 Task: Look for gluten-free products in the category "Specialty Flours".
Action: Mouse moved to (315, 110)
Screenshot: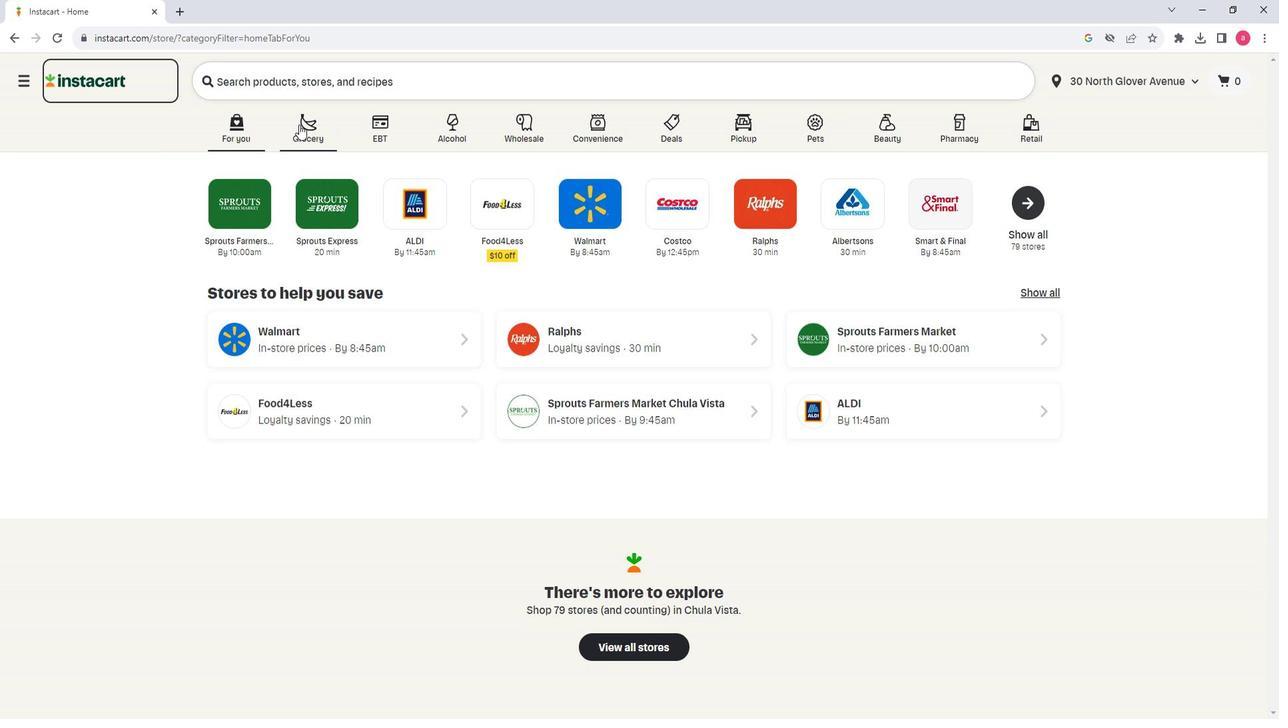 
Action: Mouse pressed left at (315, 110)
Screenshot: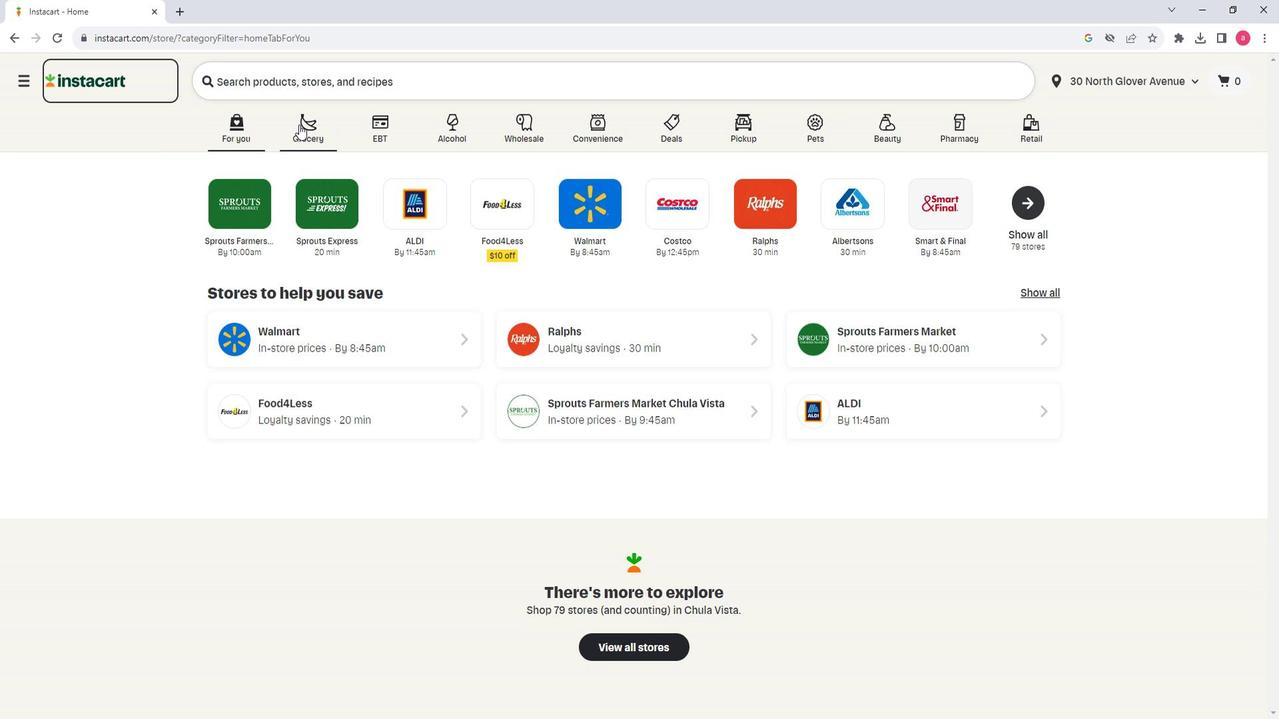 
Action: Mouse moved to (441, 403)
Screenshot: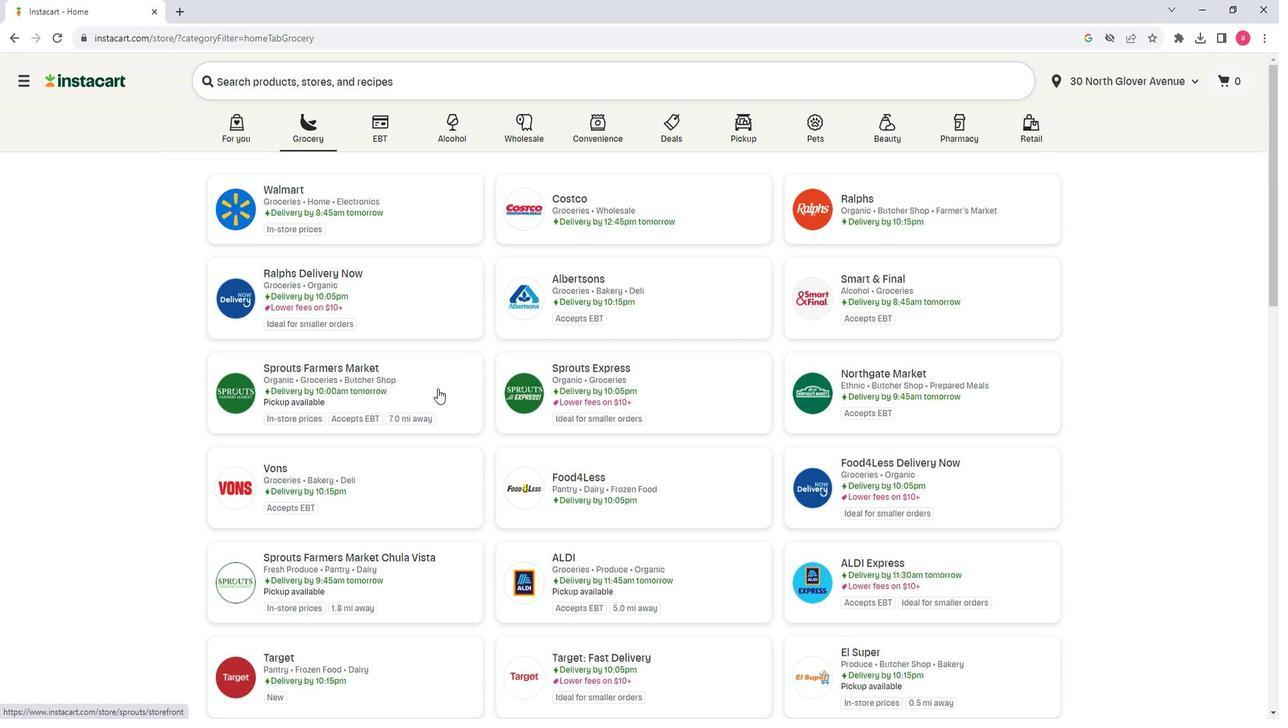 
Action: Mouse pressed left at (441, 403)
Screenshot: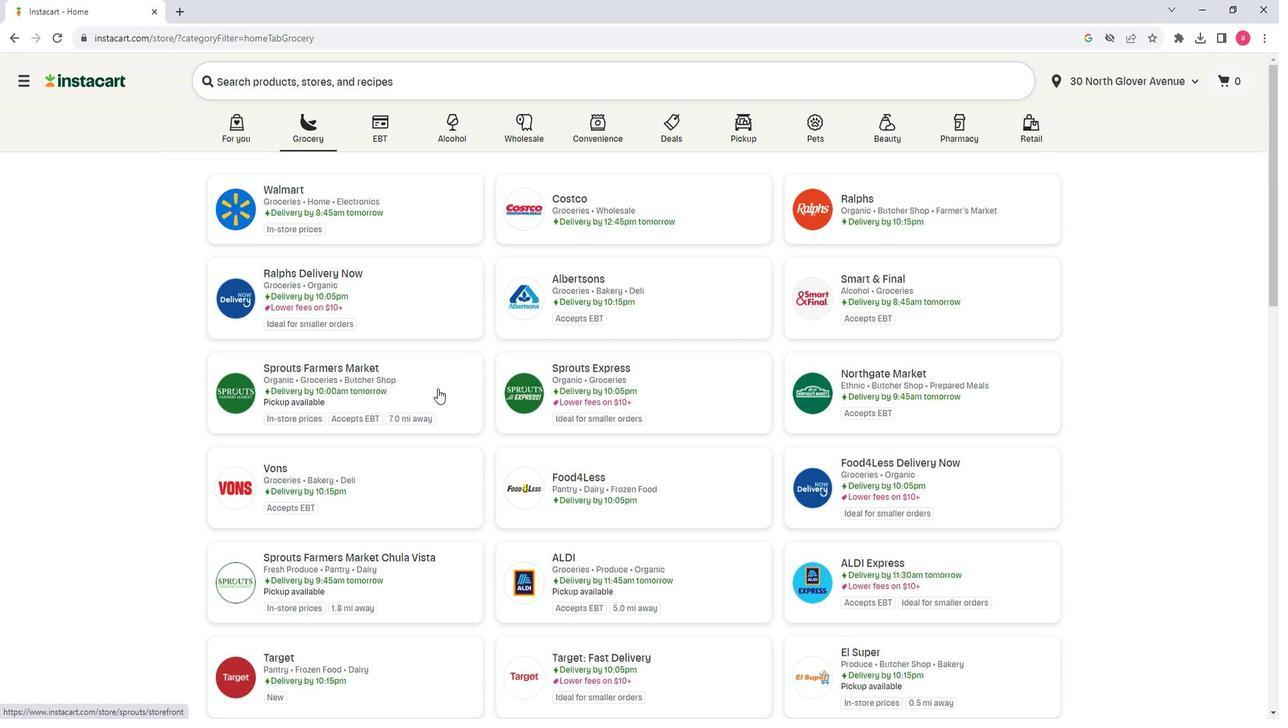 
Action: Mouse moved to (165, 299)
Screenshot: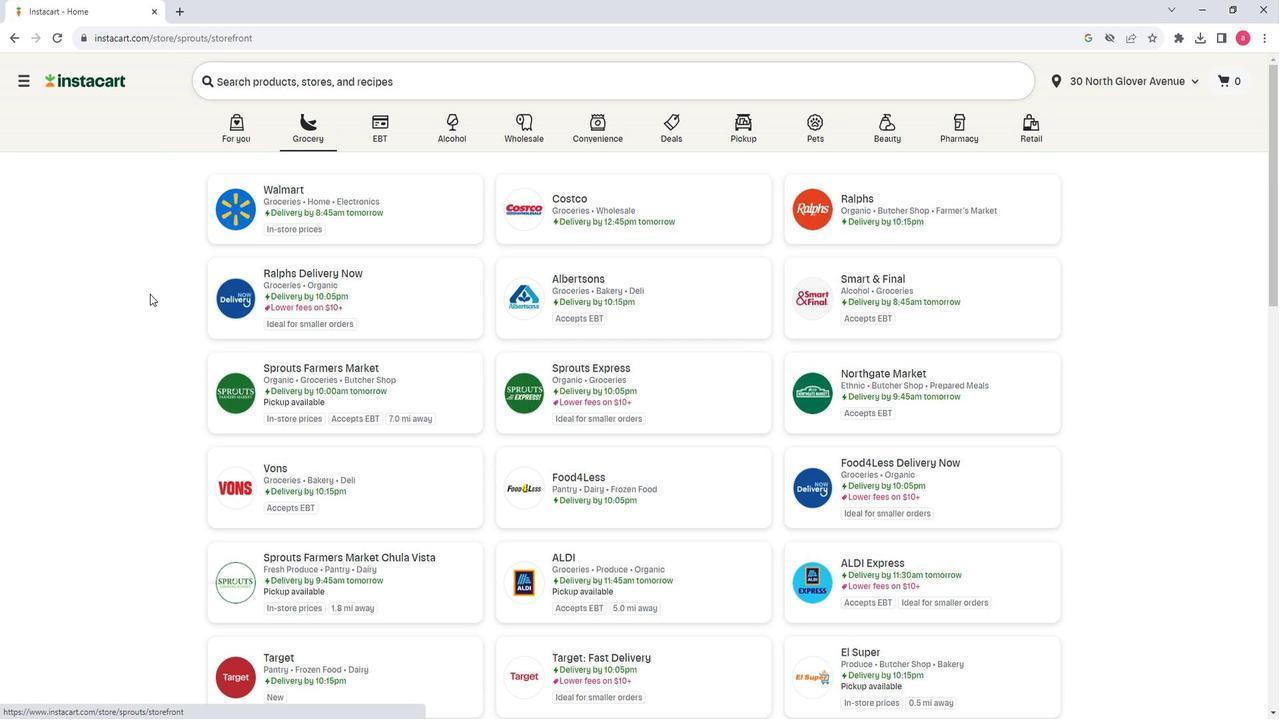 
Action: Mouse scrolled (165, 298) with delta (0, 0)
Screenshot: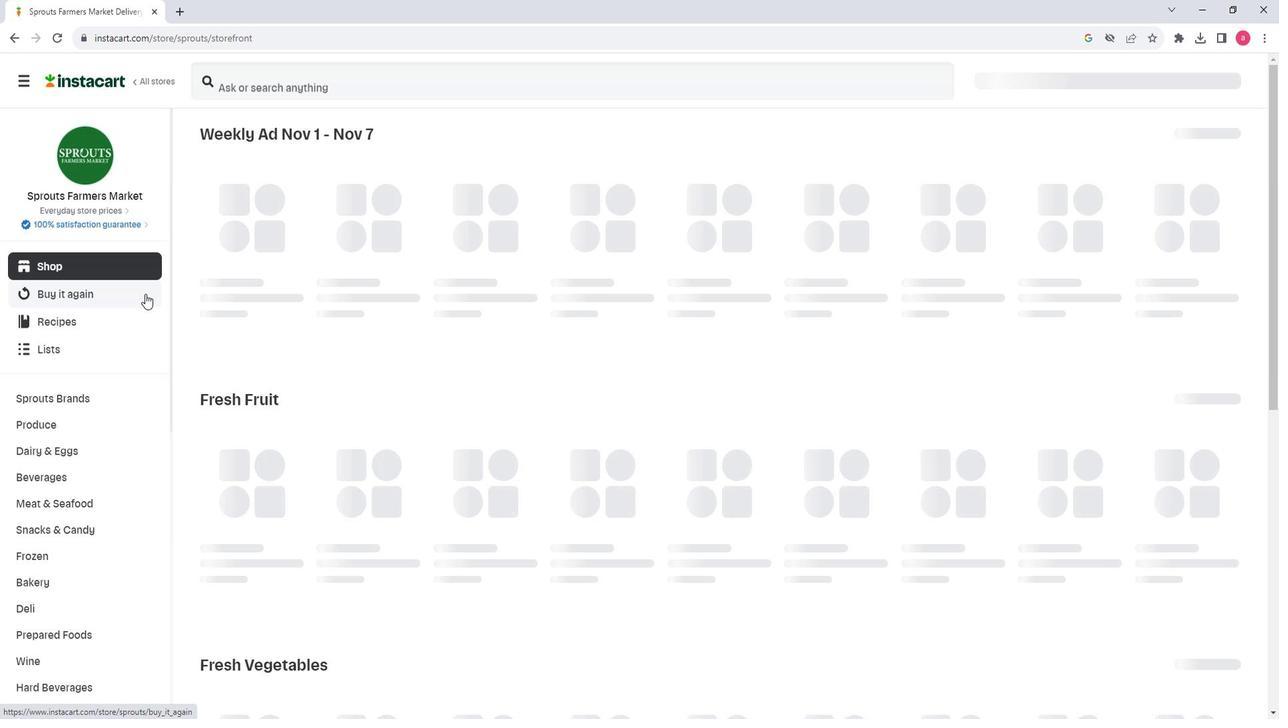 
Action: Mouse scrolled (165, 298) with delta (0, 0)
Screenshot: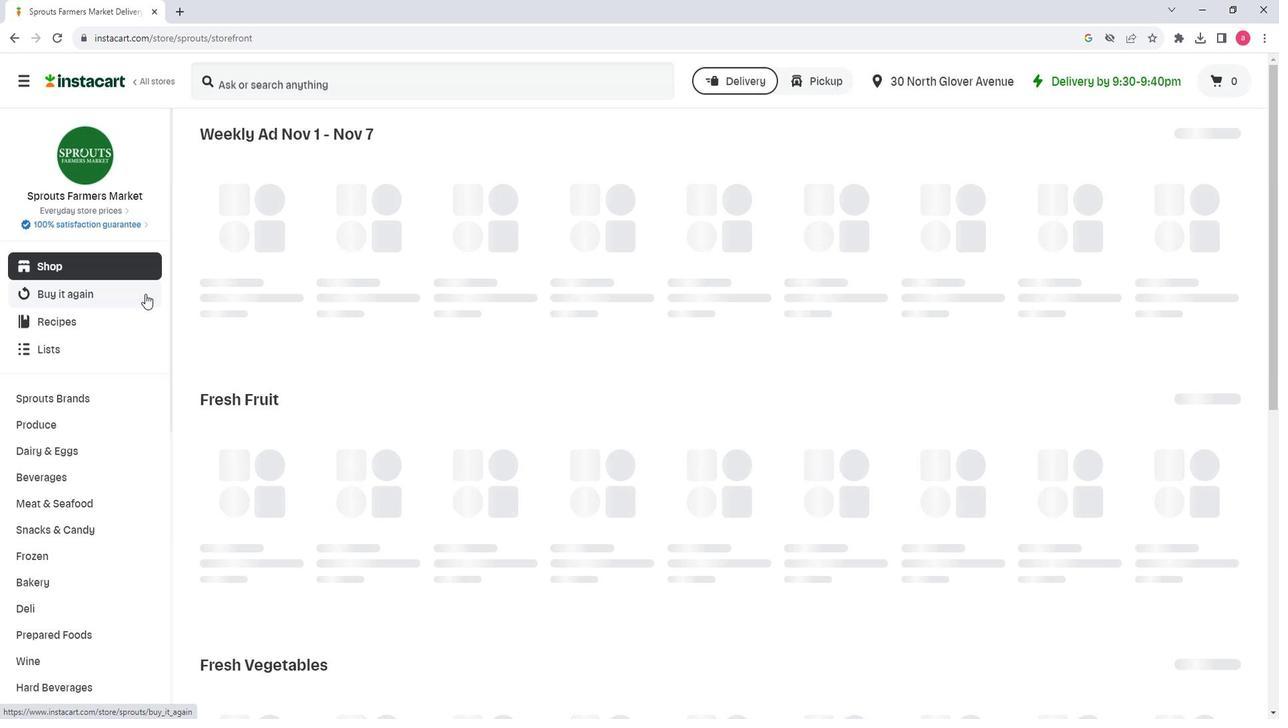 
Action: Mouse scrolled (165, 298) with delta (0, 0)
Screenshot: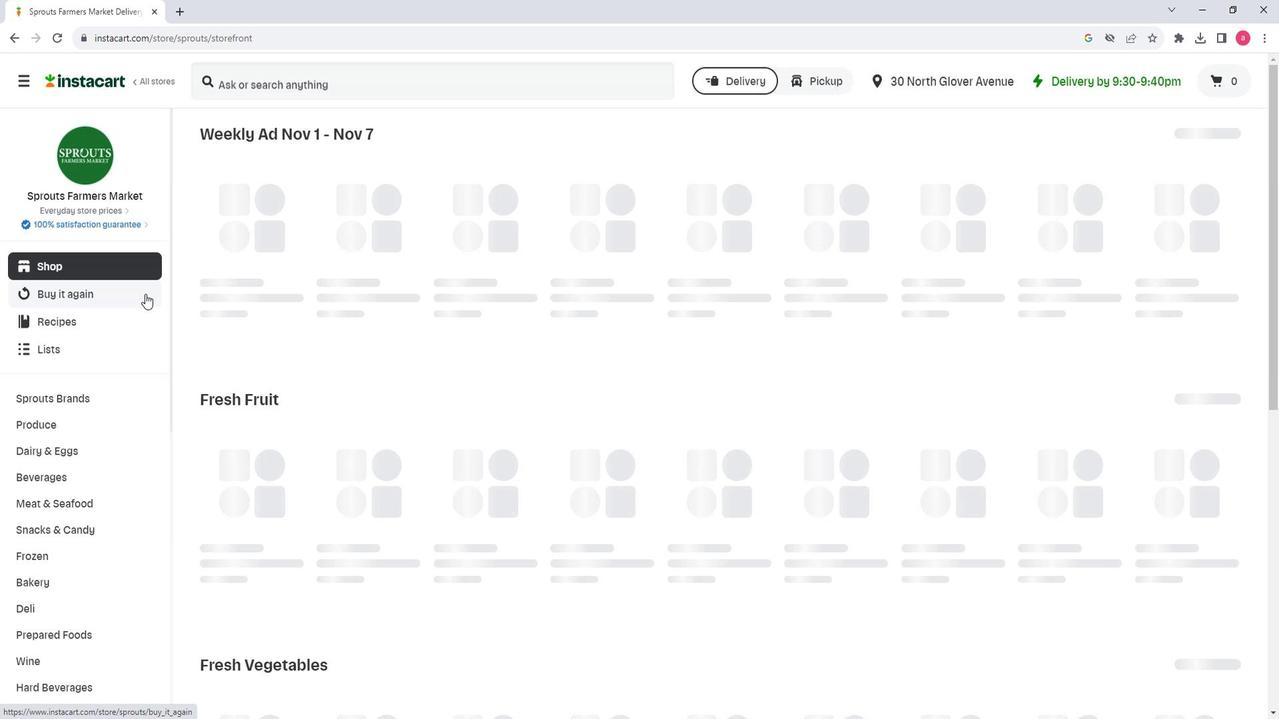
Action: Mouse moved to (136, 513)
Screenshot: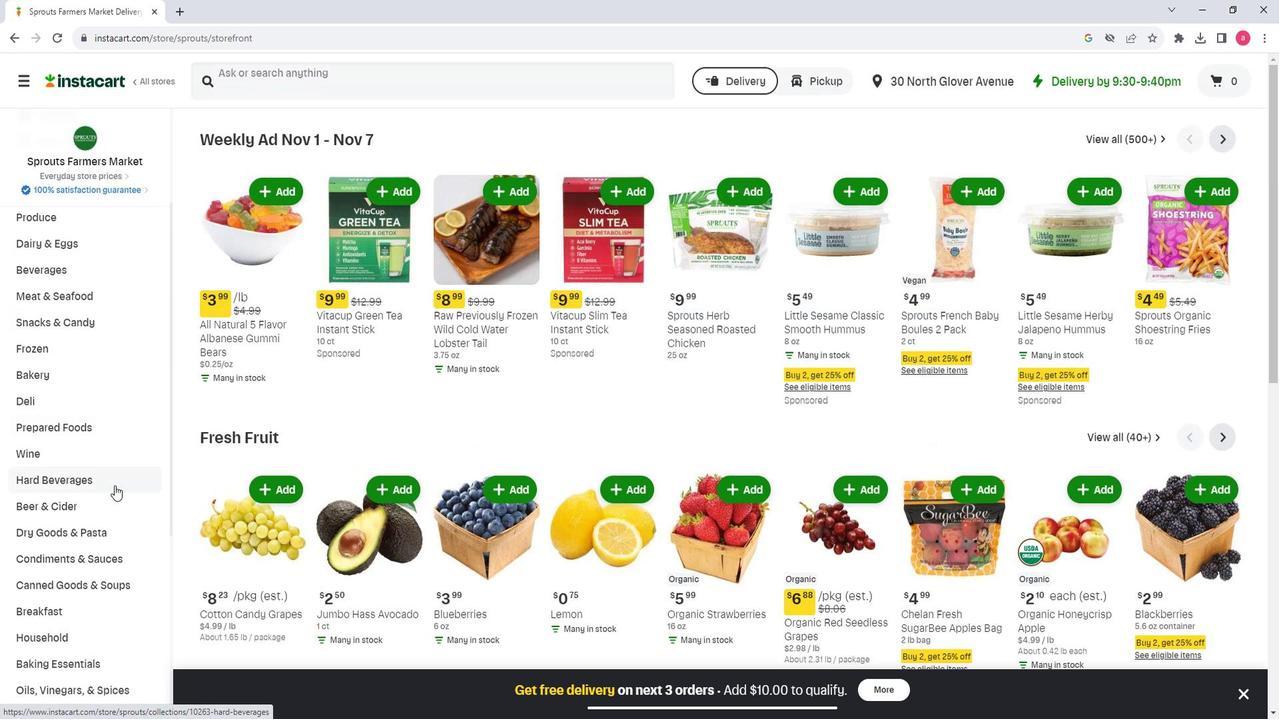
Action: Mouse scrolled (136, 512) with delta (0, 0)
Screenshot: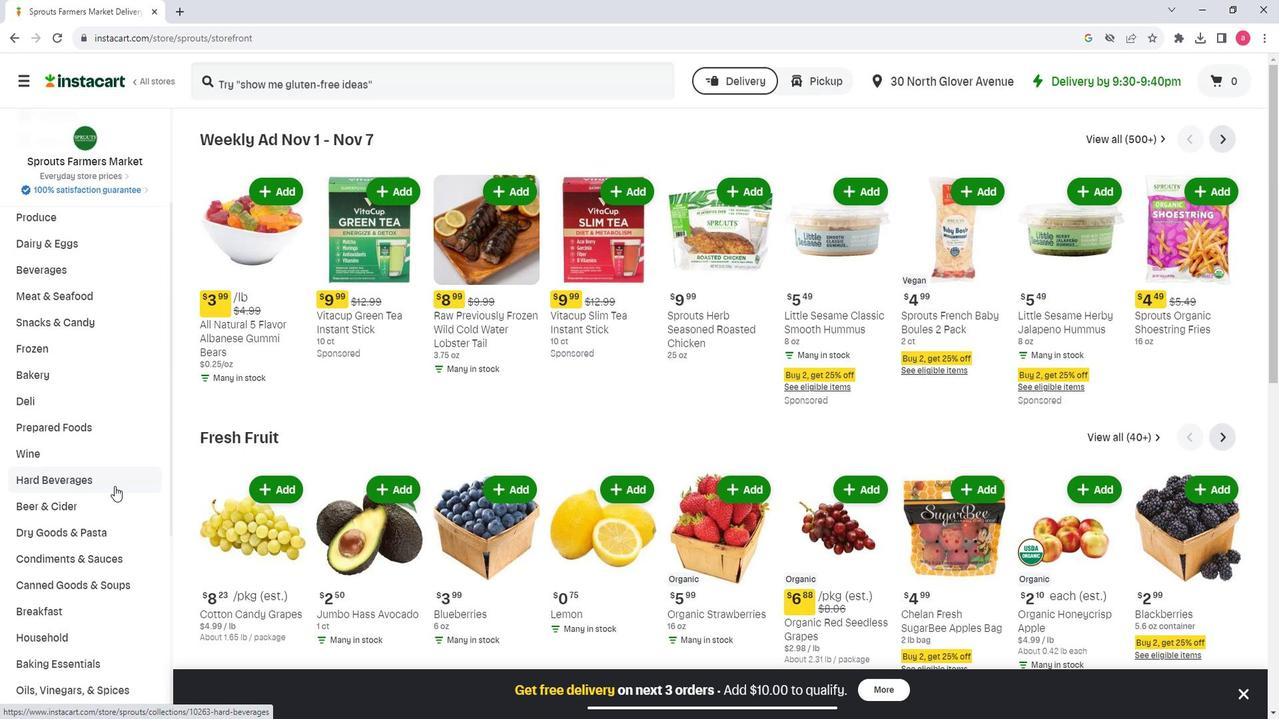 
Action: Mouse moved to (127, 517)
Screenshot: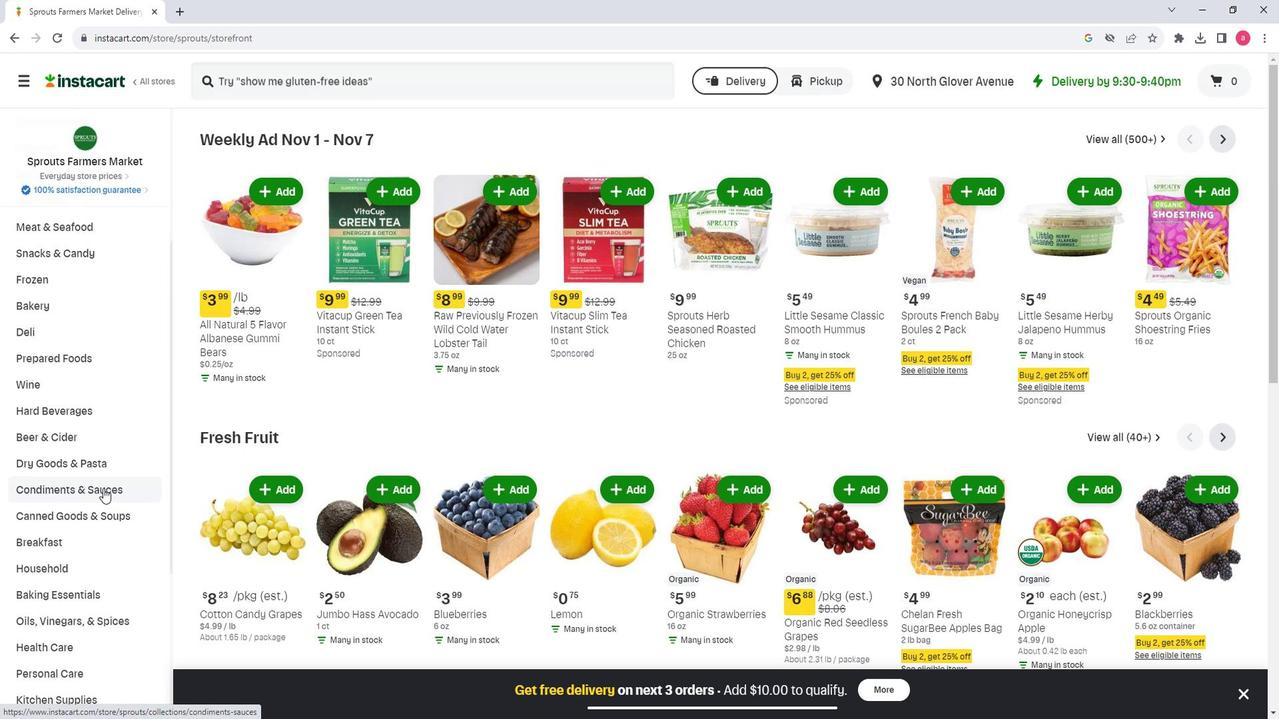 
Action: Mouse scrolled (127, 516) with delta (0, 0)
Screenshot: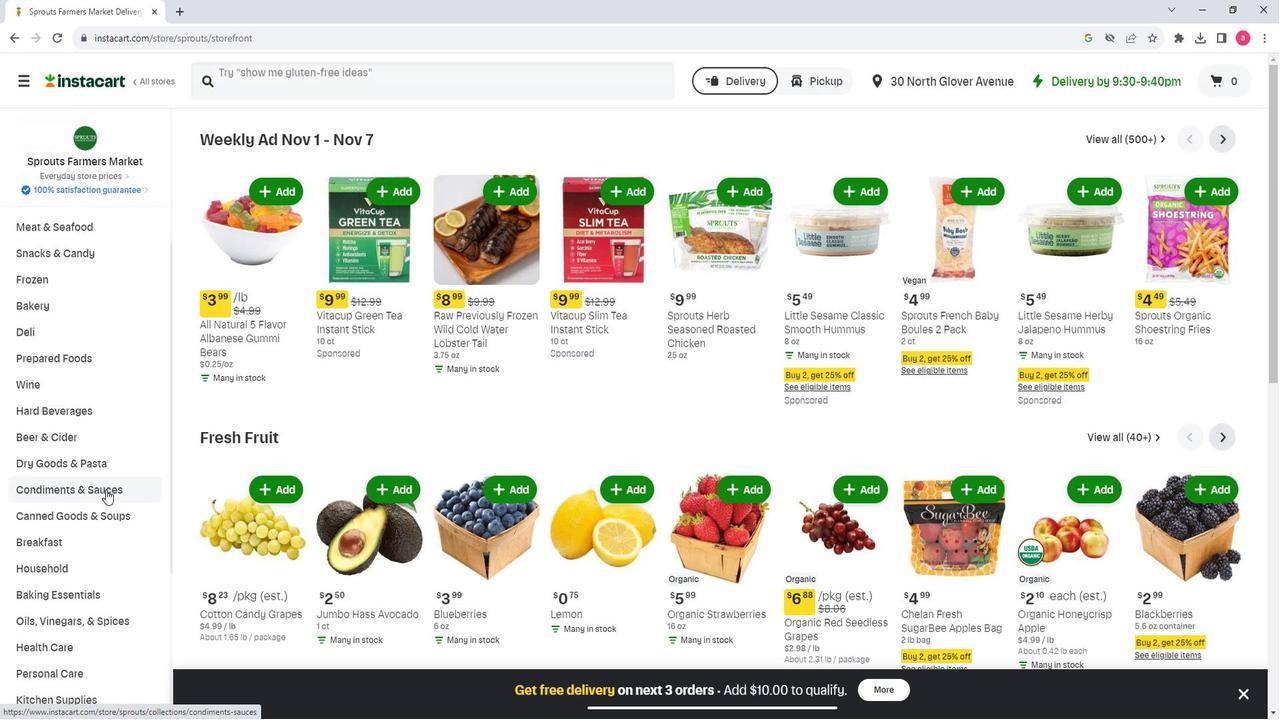 
Action: Mouse moved to (112, 565)
Screenshot: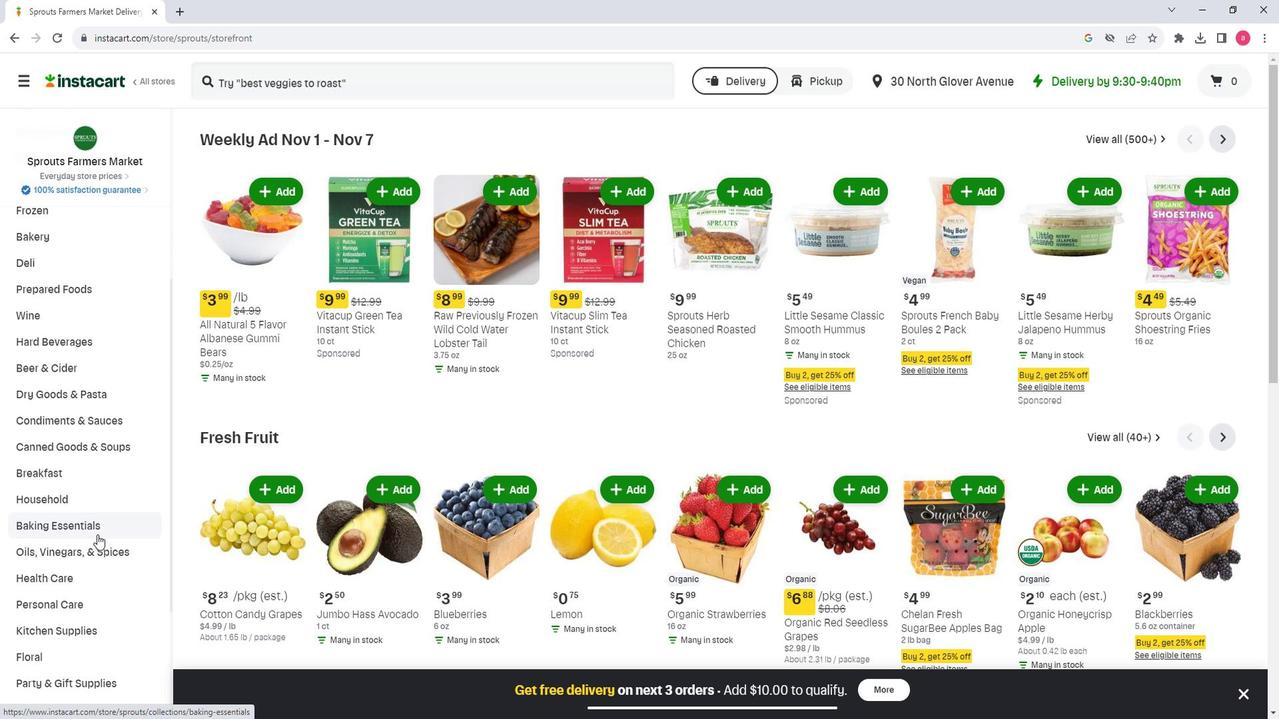 
Action: Mouse pressed left at (112, 565)
Screenshot: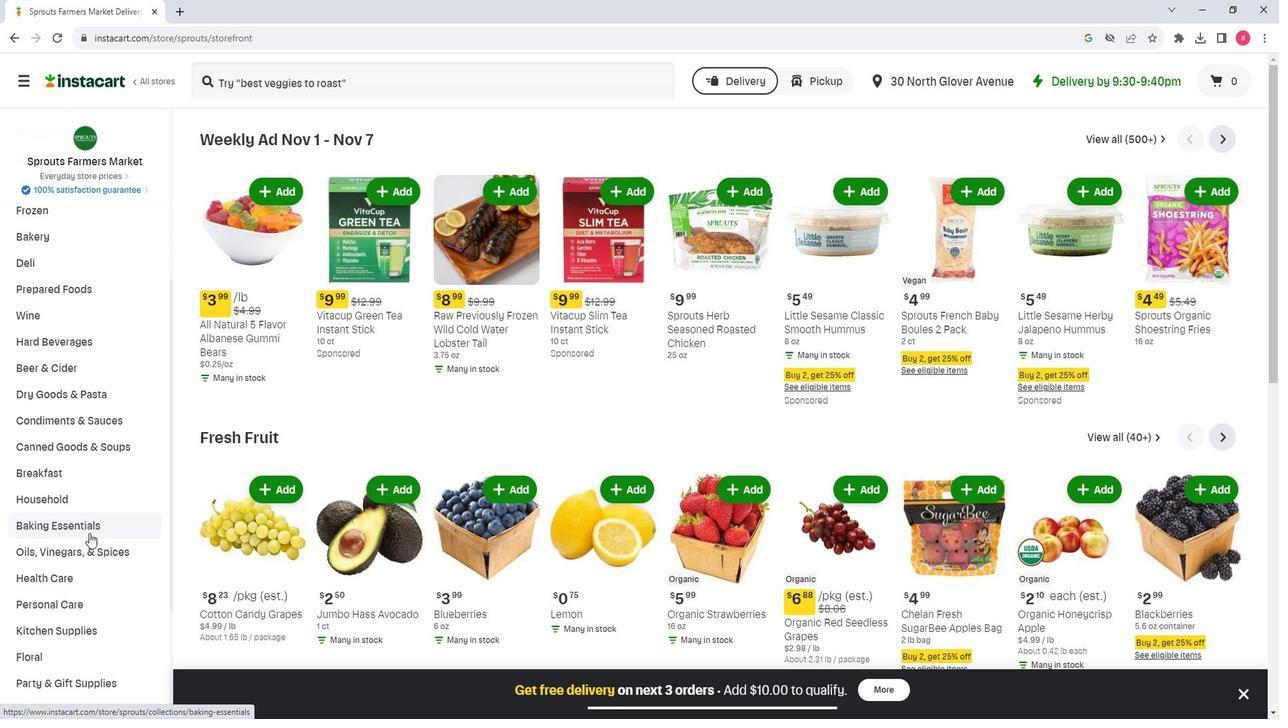 
Action: Mouse moved to (715, 173)
Screenshot: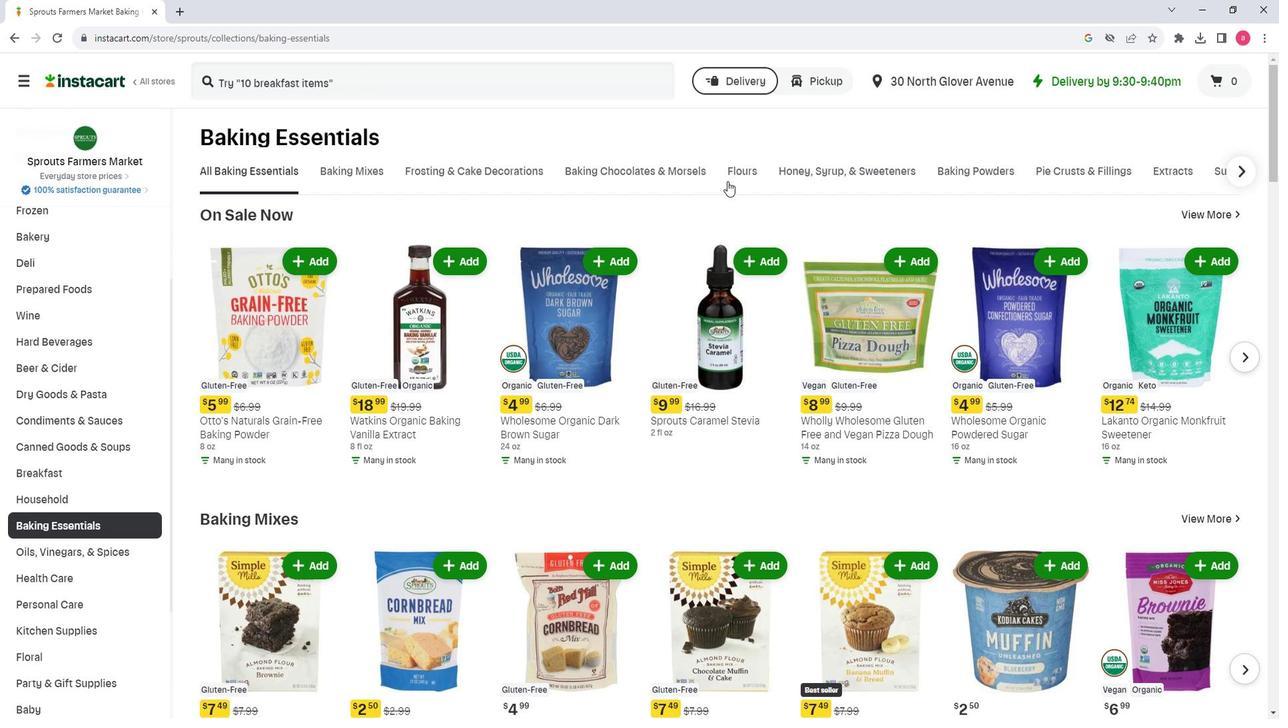
Action: Mouse pressed left at (715, 173)
Screenshot: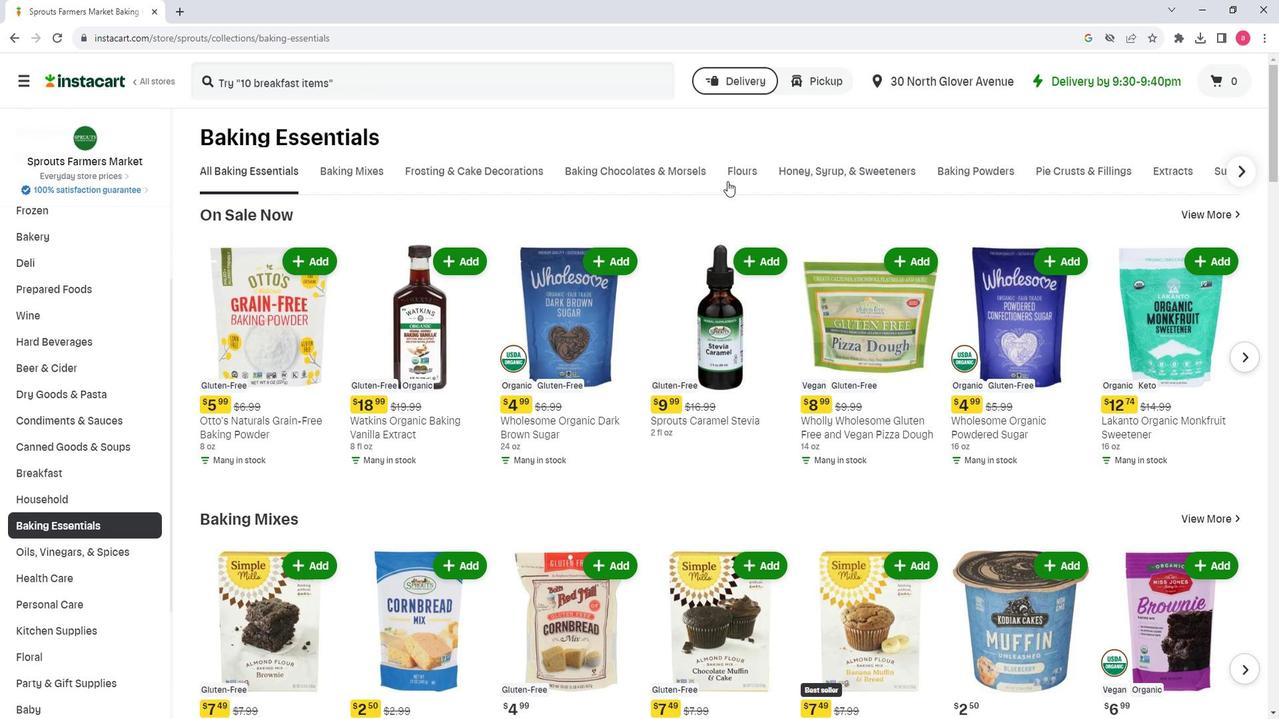 
Action: Mouse moved to (843, 231)
Screenshot: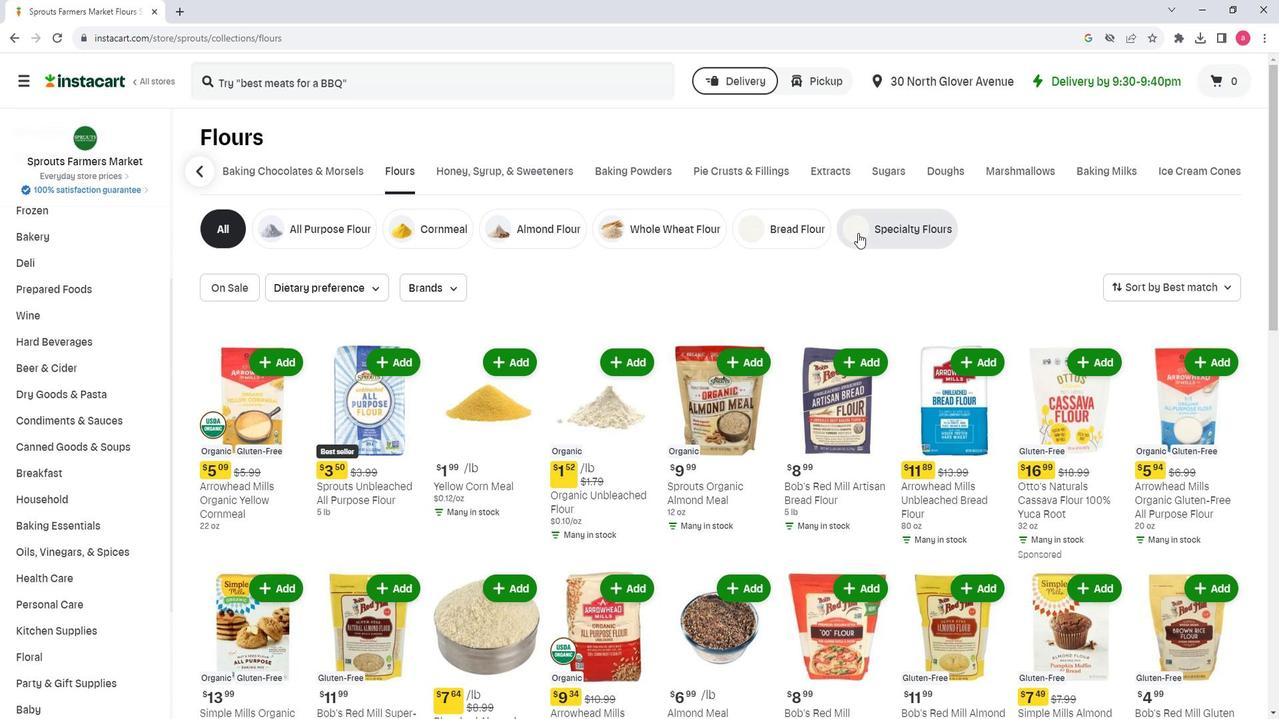 
Action: Mouse pressed left at (843, 231)
Screenshot: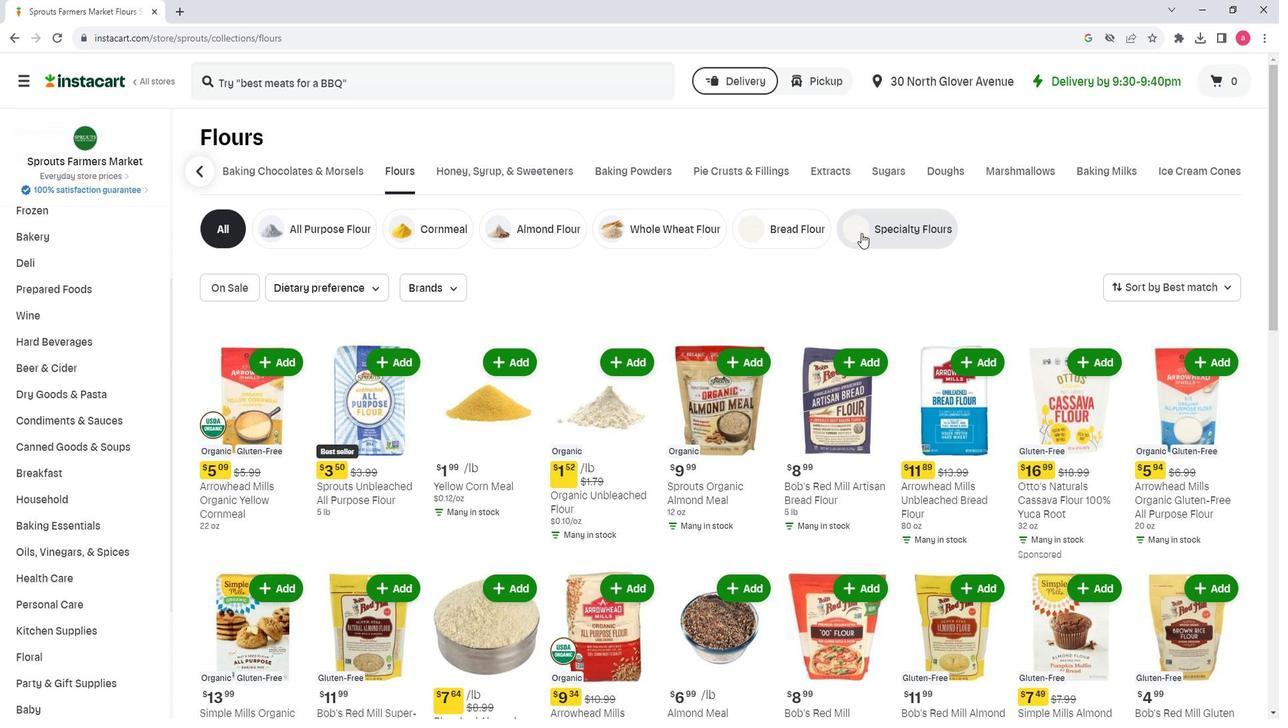 
Action: Mouse moved to (323, 295)
Screenshot: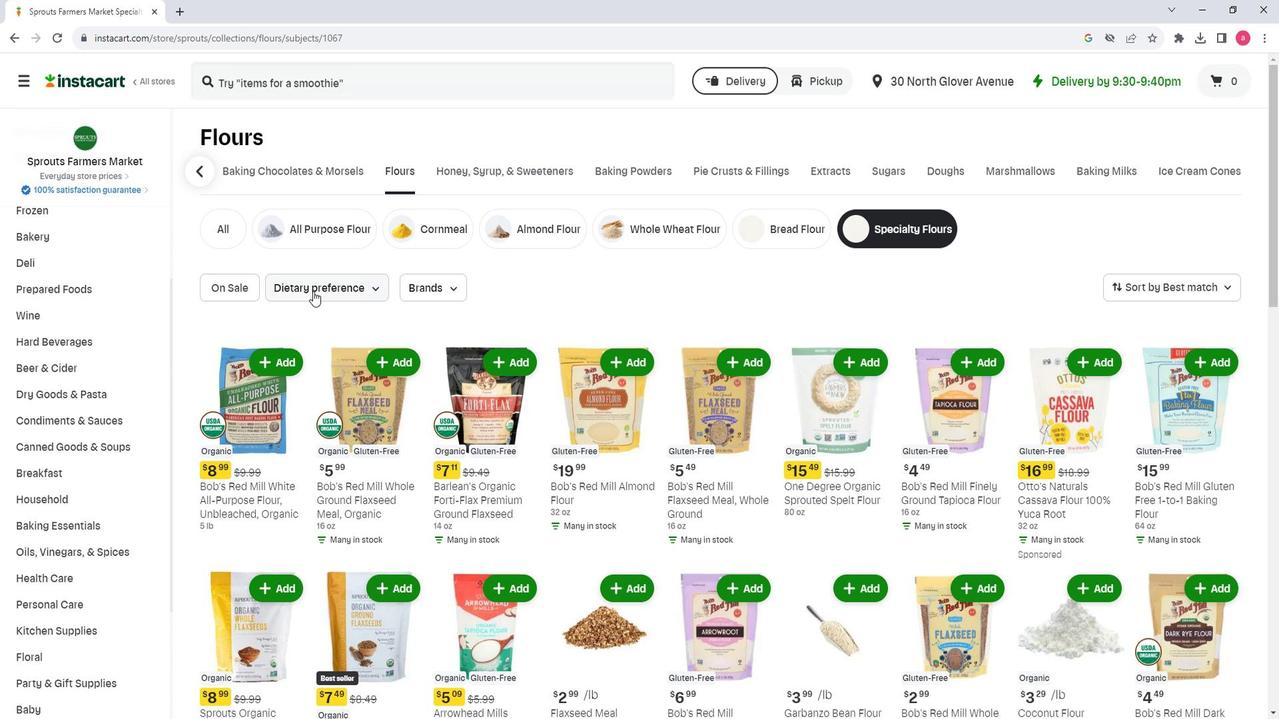
Action: Mouse pressed left at (323, 295)
Screenshot: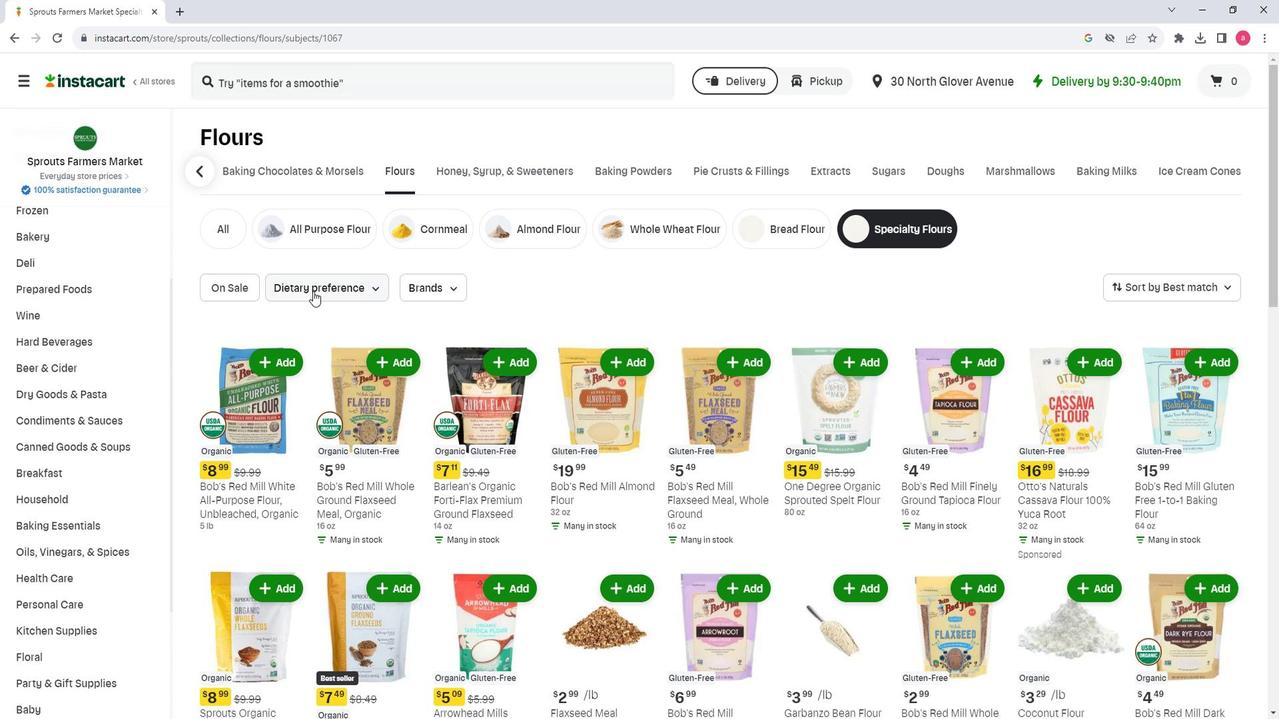 
Action: Mouse moved to (321, 337)
Screenshot: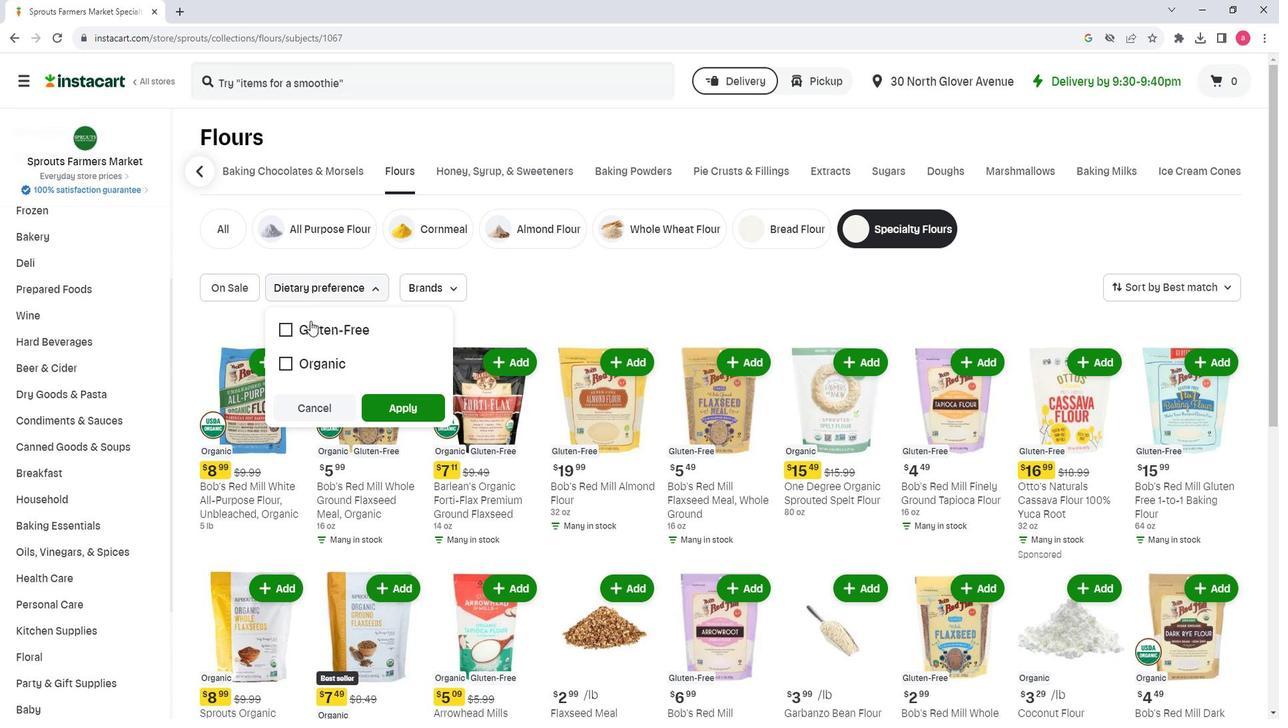 
Action: Mouse pressed left at (321, 337)
Screenshot: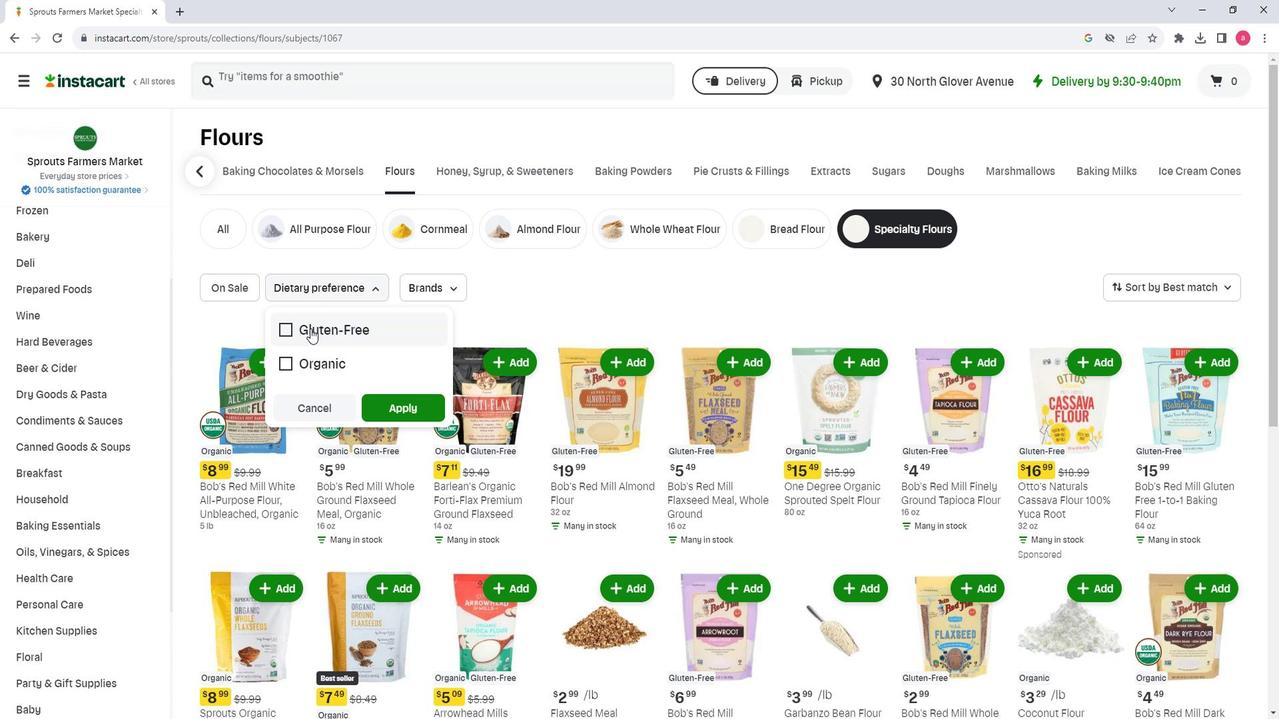
Action: Mouse moved to (417, 427)
Screenshot: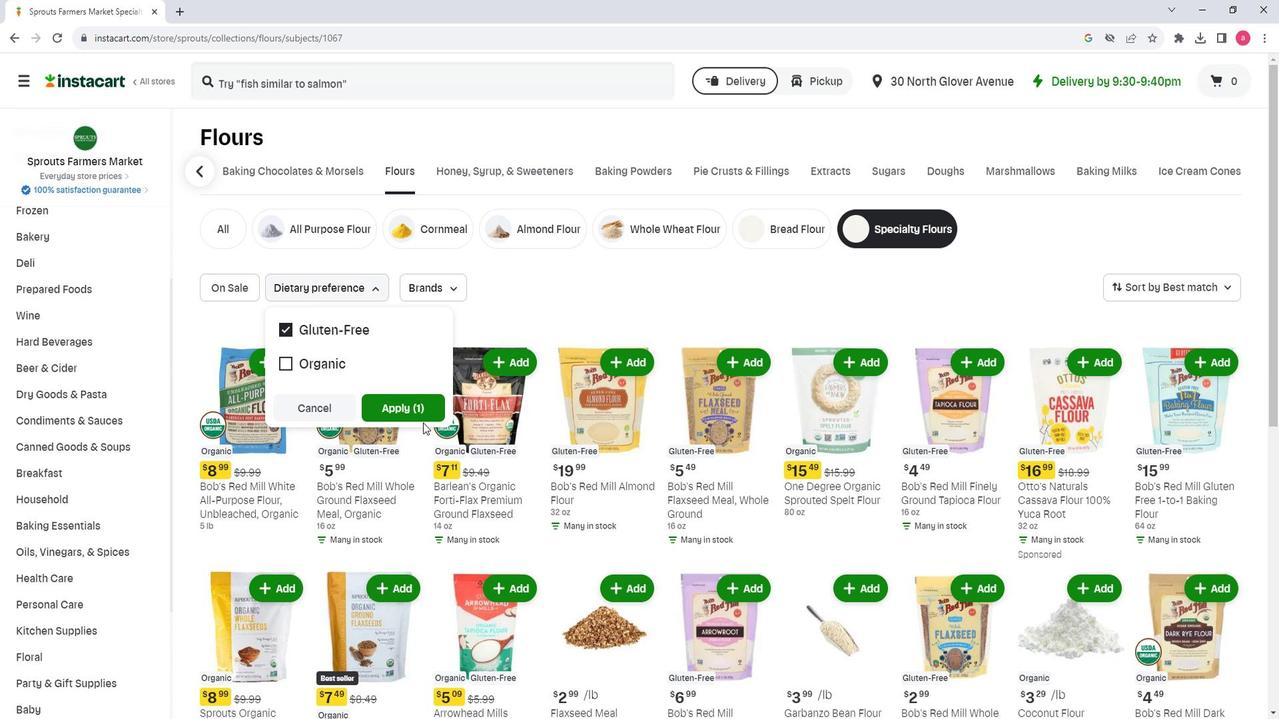 
Action: Mouse pressed left at (417, 427)
Screenshot: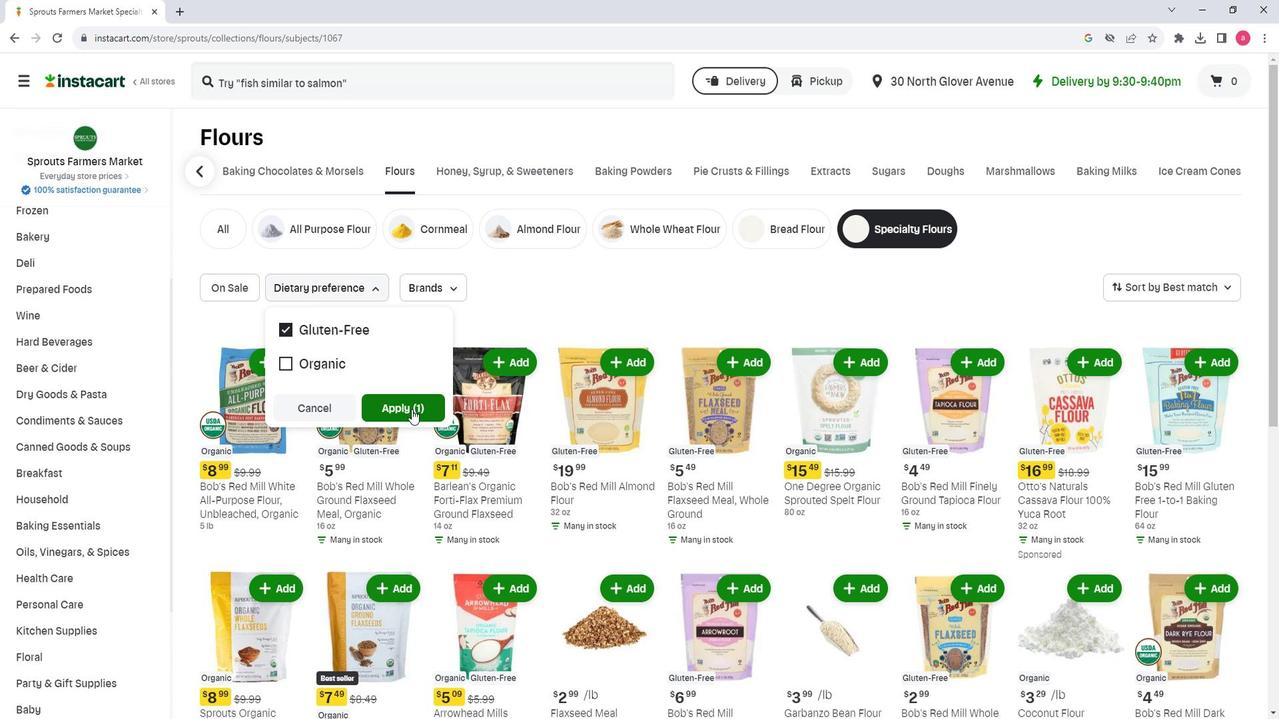 
Action: Mouse moved to (579, 329)
Screenshot: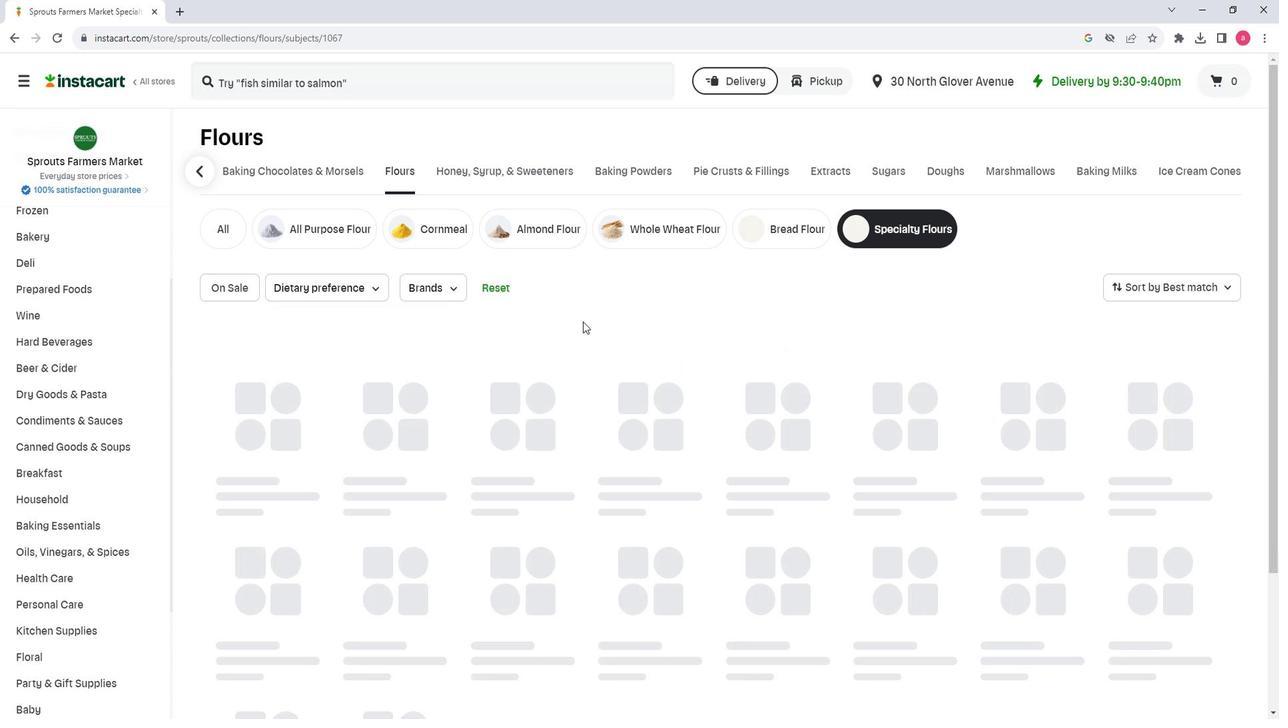 
